 Task: Select the auto option in the no inlay hints.
Action: Mouse moved to (28, 484)
Screenshot: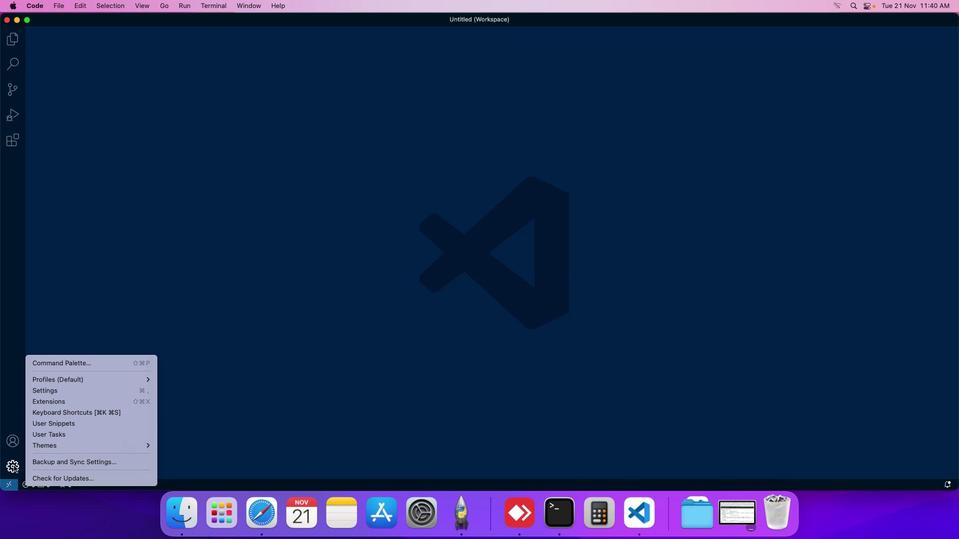 
Action: Mouse pressed left at (28, 484)
Screenshot: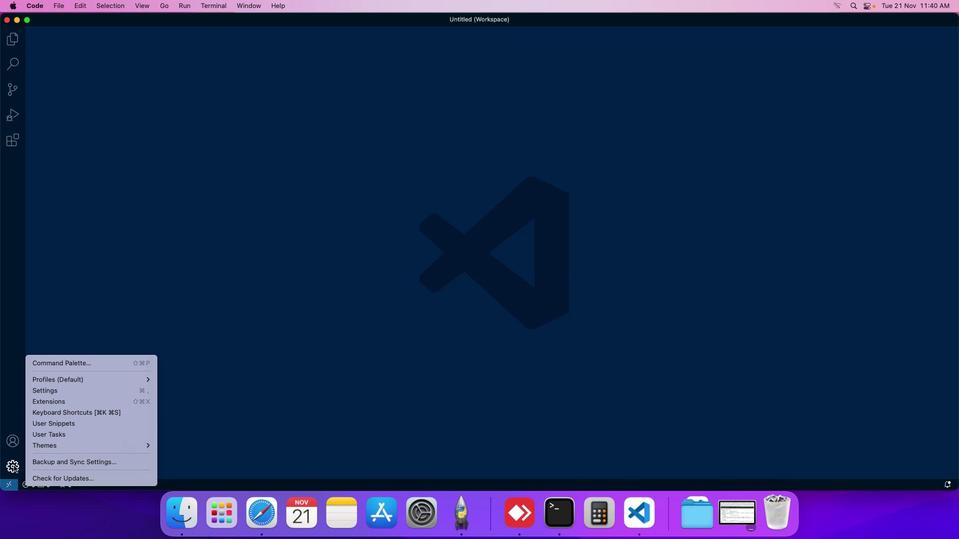 
Action: Mouse moved to (76, 407)
Screenshot: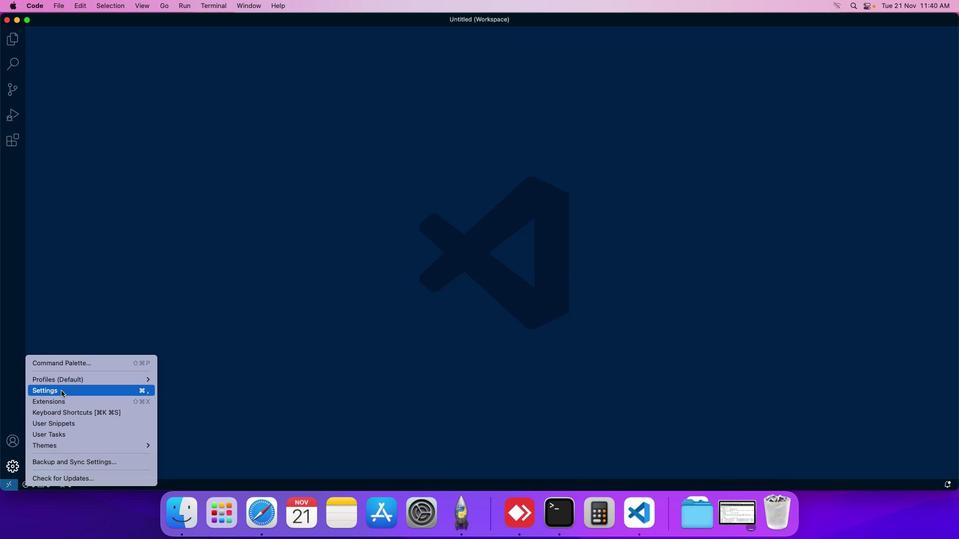 
Action: Mouse pressed left at (76, 407)
Screenshot: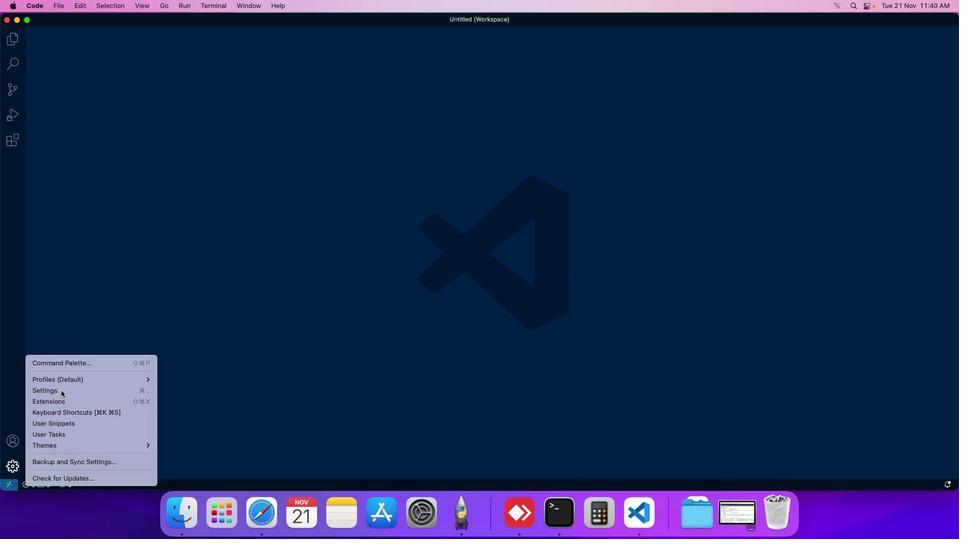 
Action: Mouse moved to (236, 95)
Screenshot: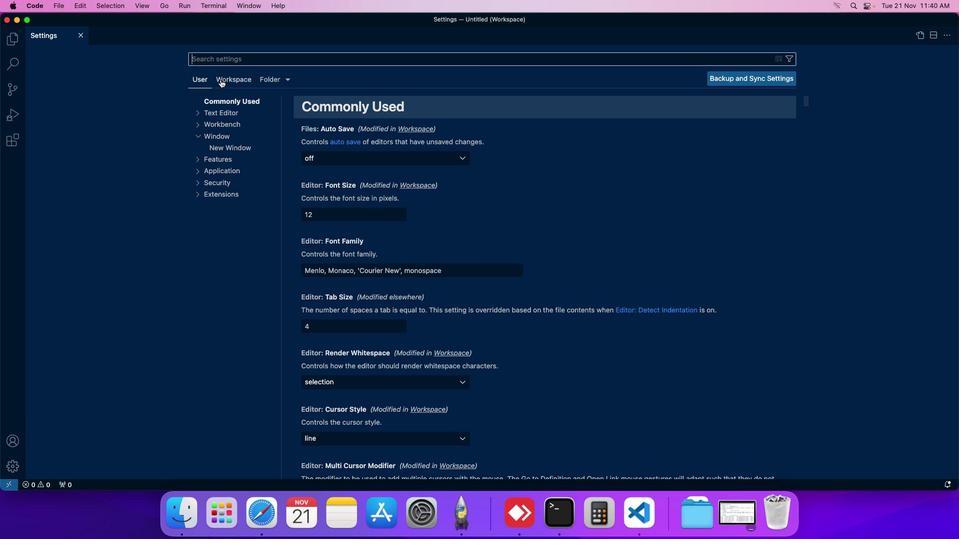 
Action: Mouse pressed left at (236, 95)
Screenshot: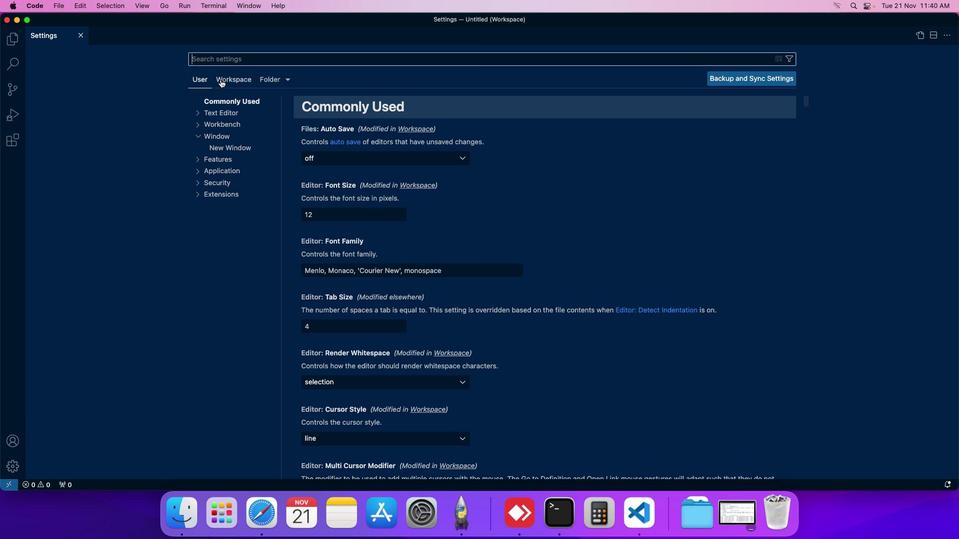 
Action: Mouse moved to (235, 162)
Screenshot: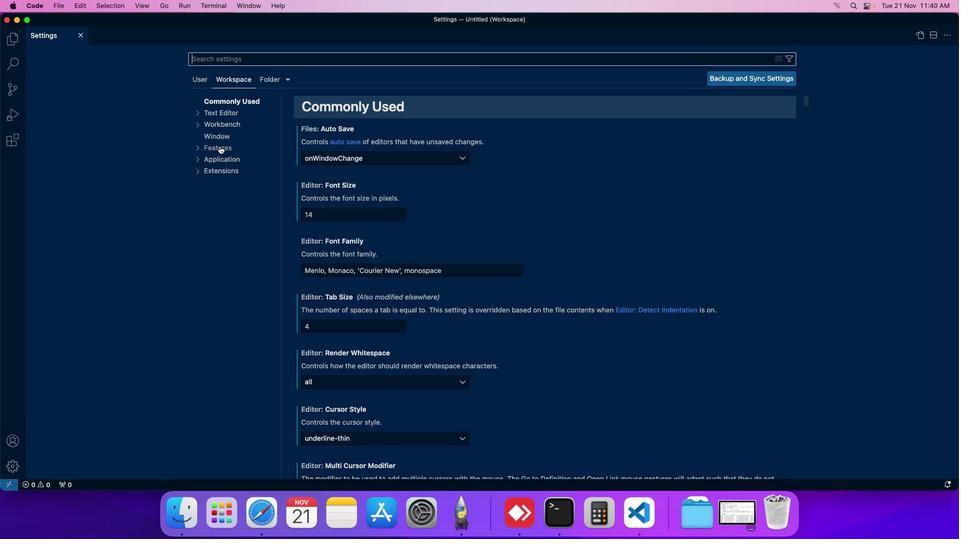
Action: Mouse pressed left at (235, 162)
Screenshot: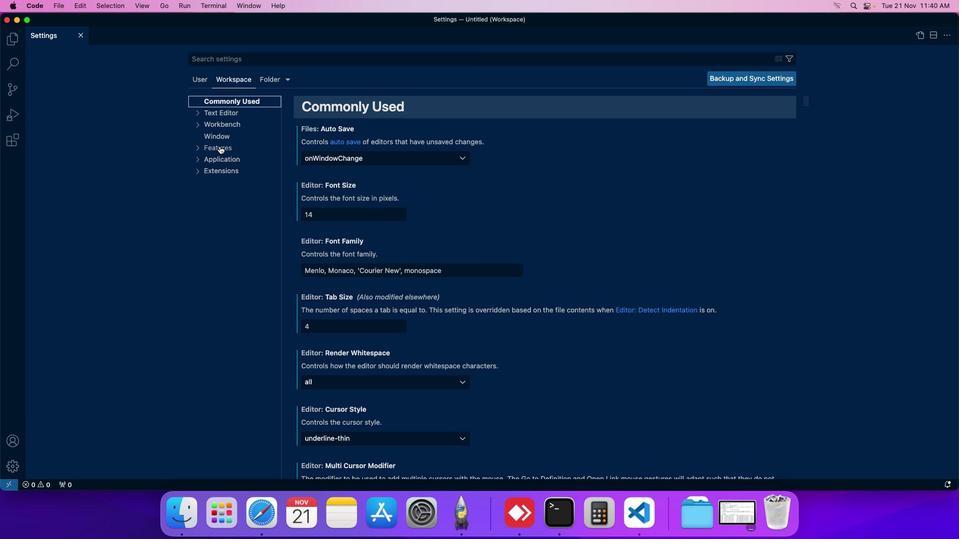 
Action: Mouse moved to (248, 349)
Screenshot: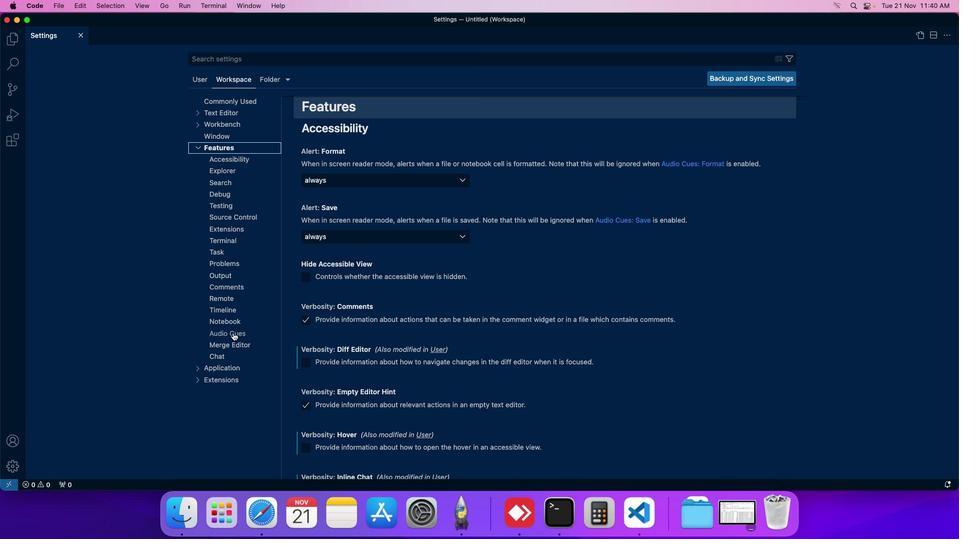 
Action: Mouse pressed left at (248, 349)
Screenshot: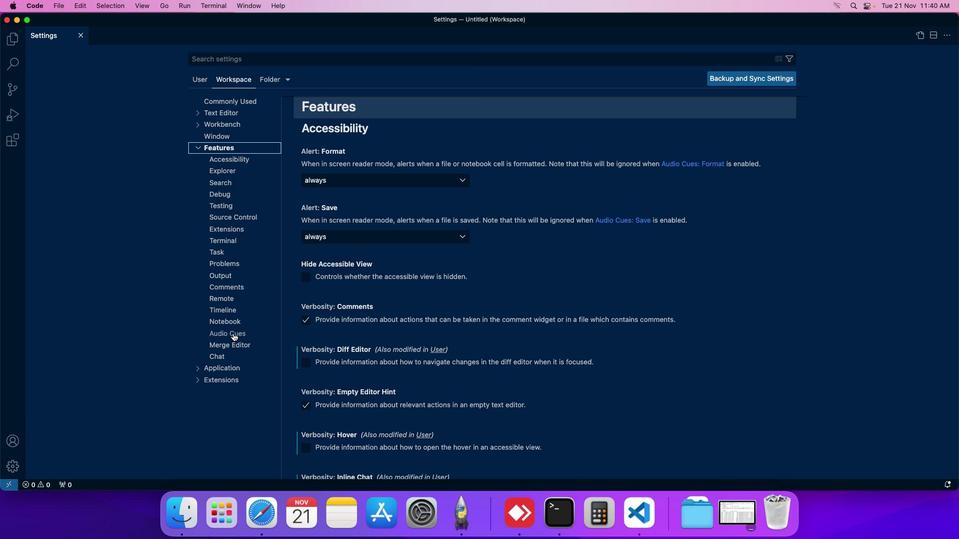 
Action: Mouse moved to (342, 320)
Screenshot: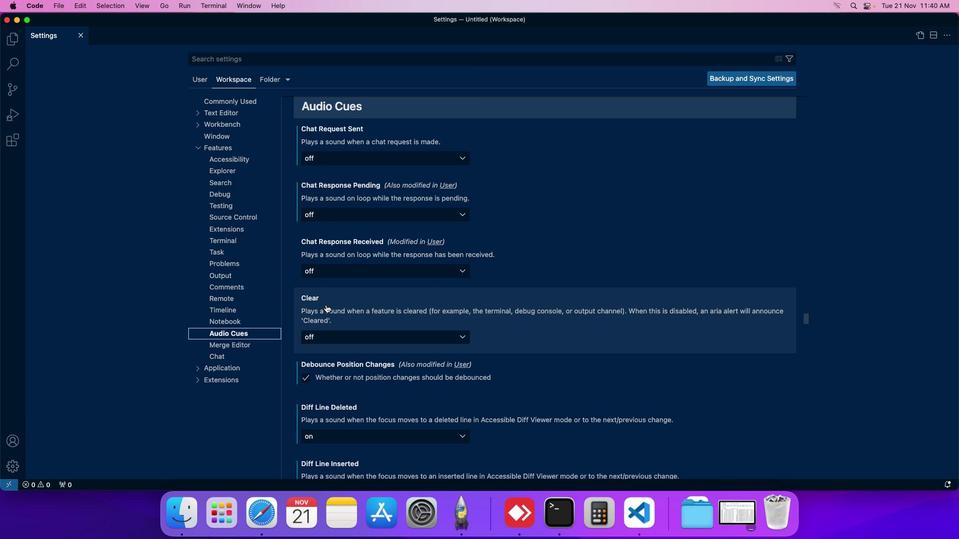 
Action: Mouse scrolled (342, 320) with delta (15, 15)
Screenshot: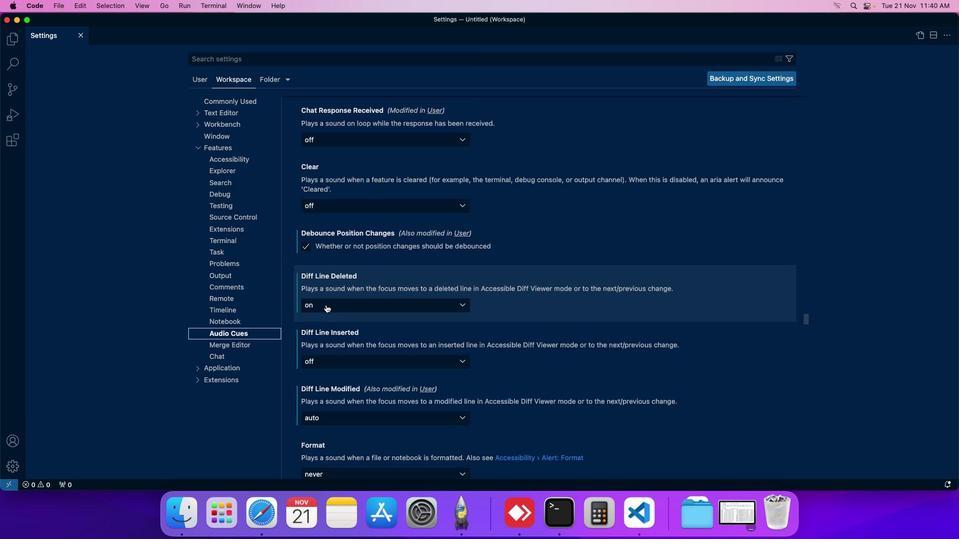 
Action: Mouse scrolled (342, 320) with delta (15, 15)
Screenshot: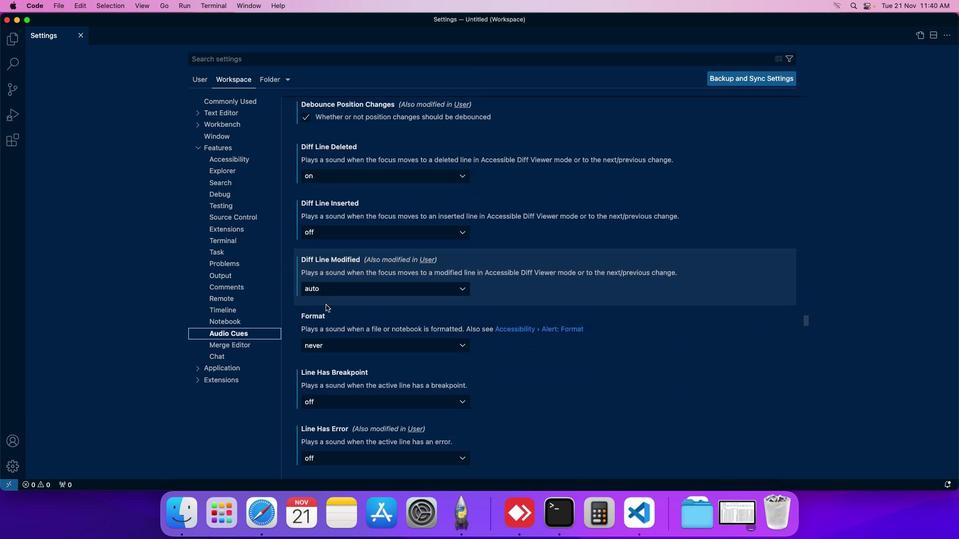 
Action: Mouse scrolled (342, 320) with delta (15, 15)
Screenshot: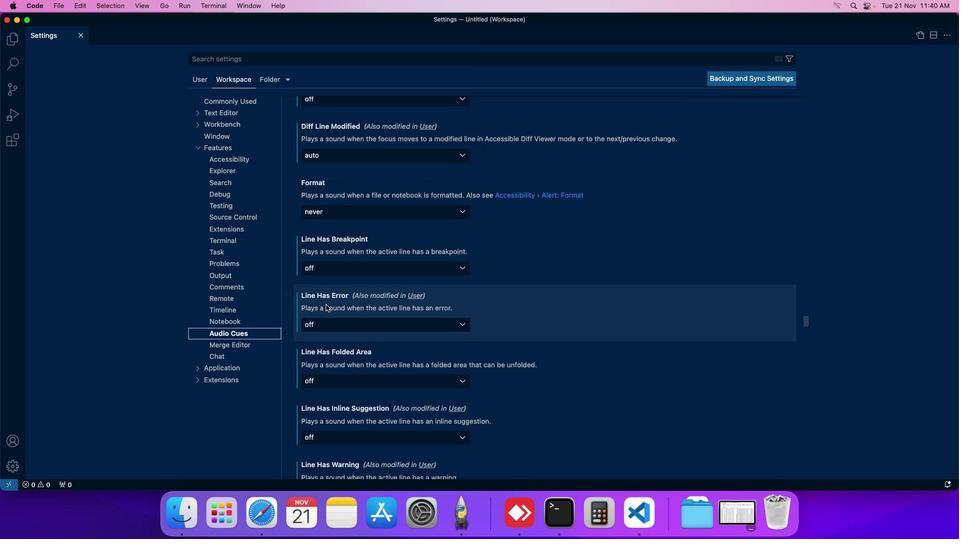 
Action: Mouse moved to (342, 320)
Screenshot: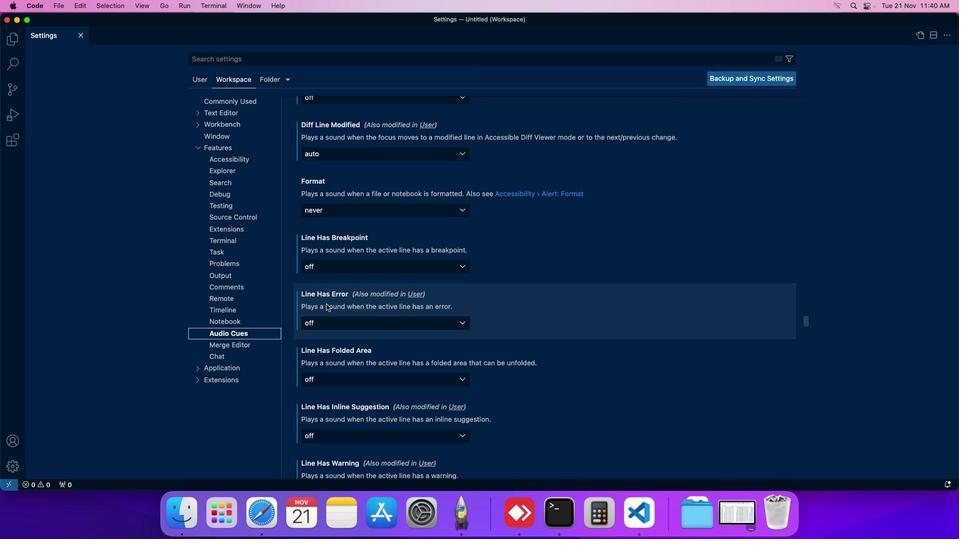 
Action: Mouse scrolled (342, 320) with delta (15, 15)
Screenshot: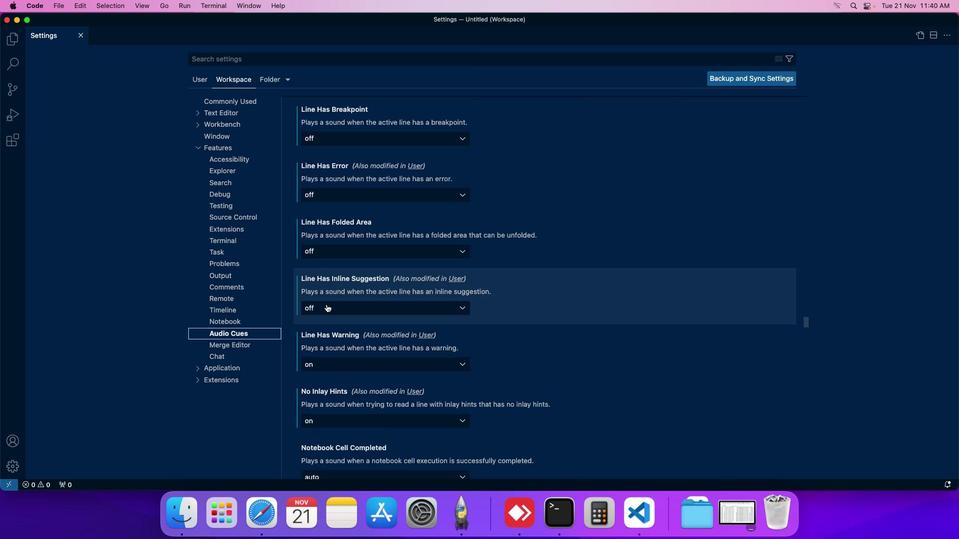 
Action: Mouse scrolled (342, 320) with delta (15, 15)
Screenshot: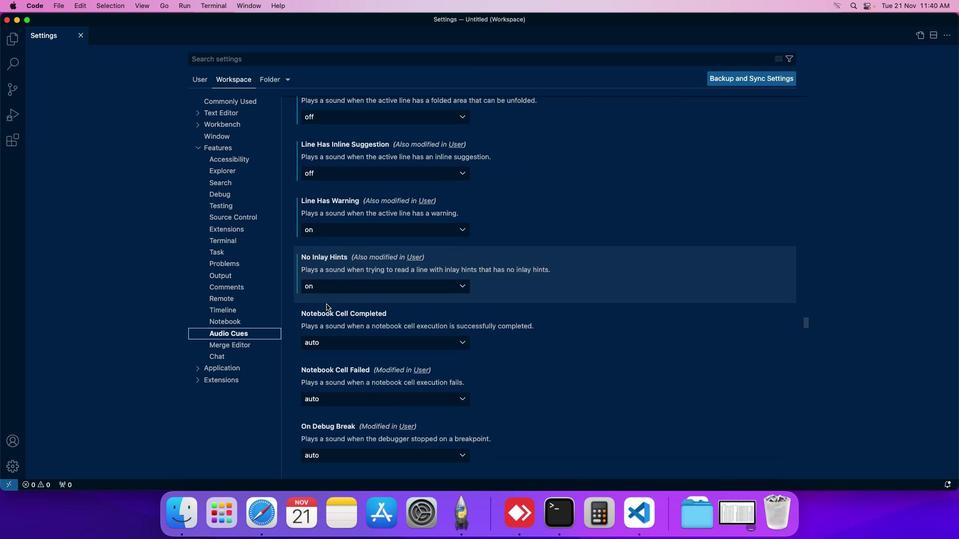 
Action: Mouse moved to (363, 302)
Screenshot: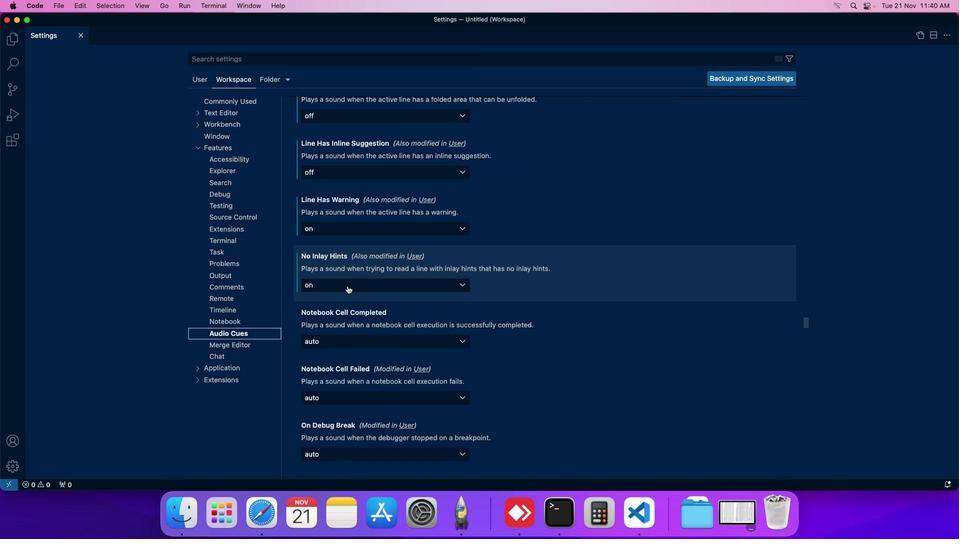 
Action: Mouse pressed left at (363, 302)
Screenshot: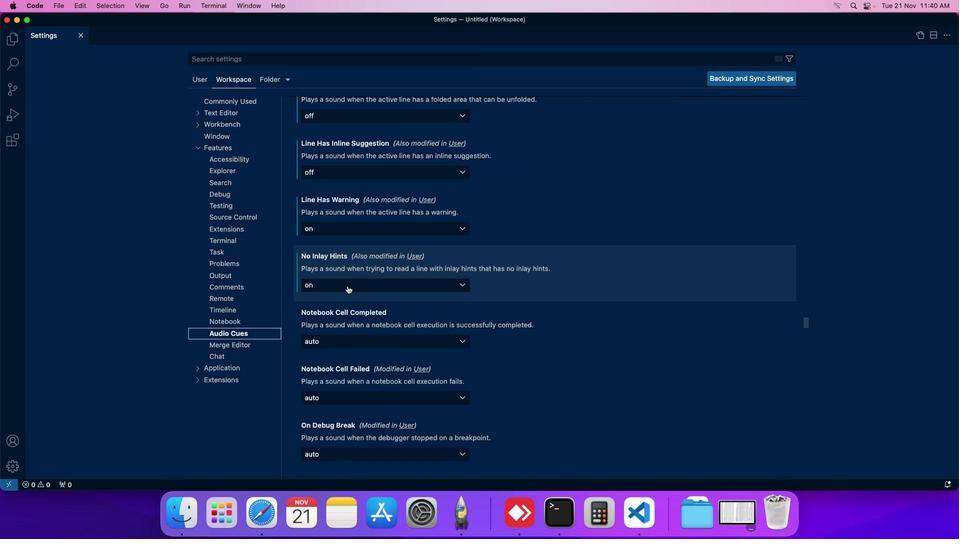 
Action: Mouse moved to (328, 310)
Screenshot: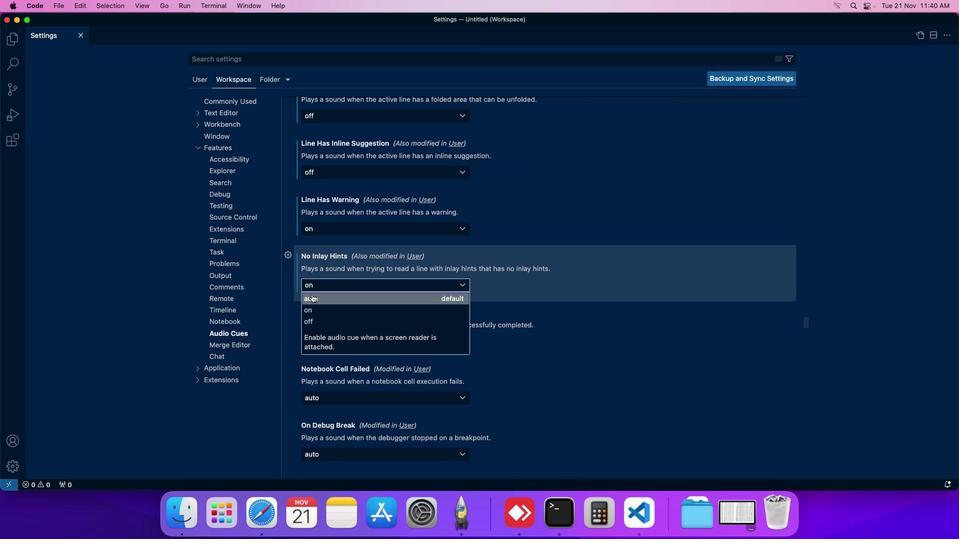 
Action: Mouse pressed left at (328, 310)
Screenshot: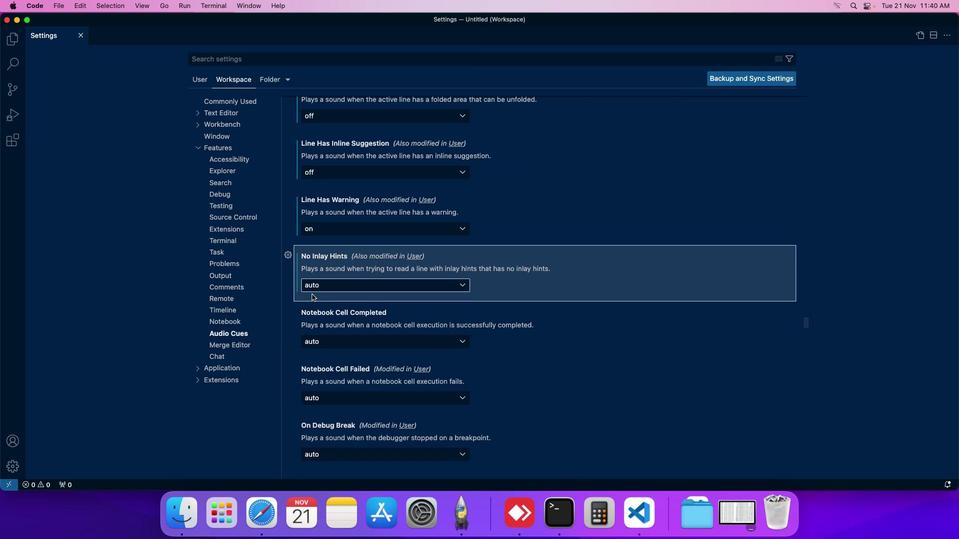 
Action: Mouse moved to (332, 308)
Screenshot: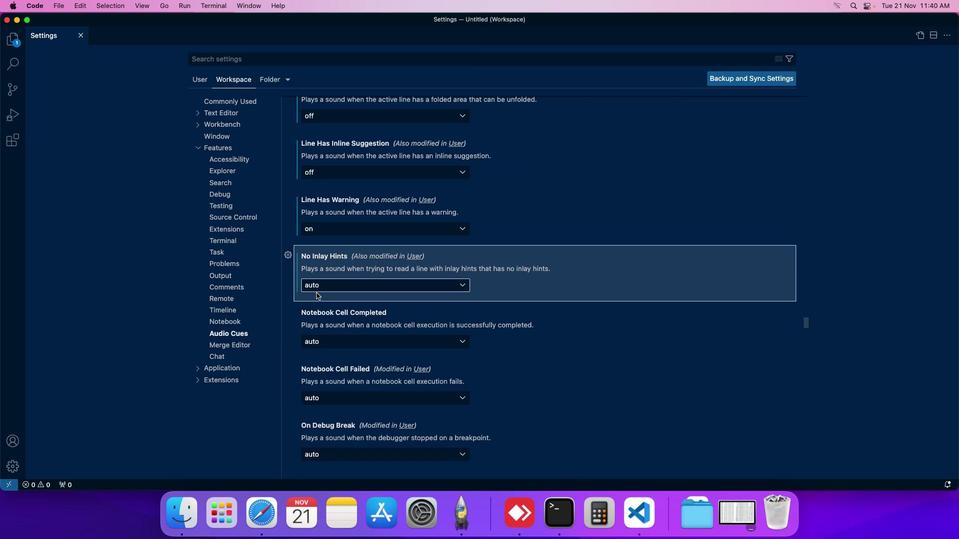 
